 Task: Select unfollow Fresher job from meatballs menu.
Action: Mouse moved to (657, 203)
Screenshot: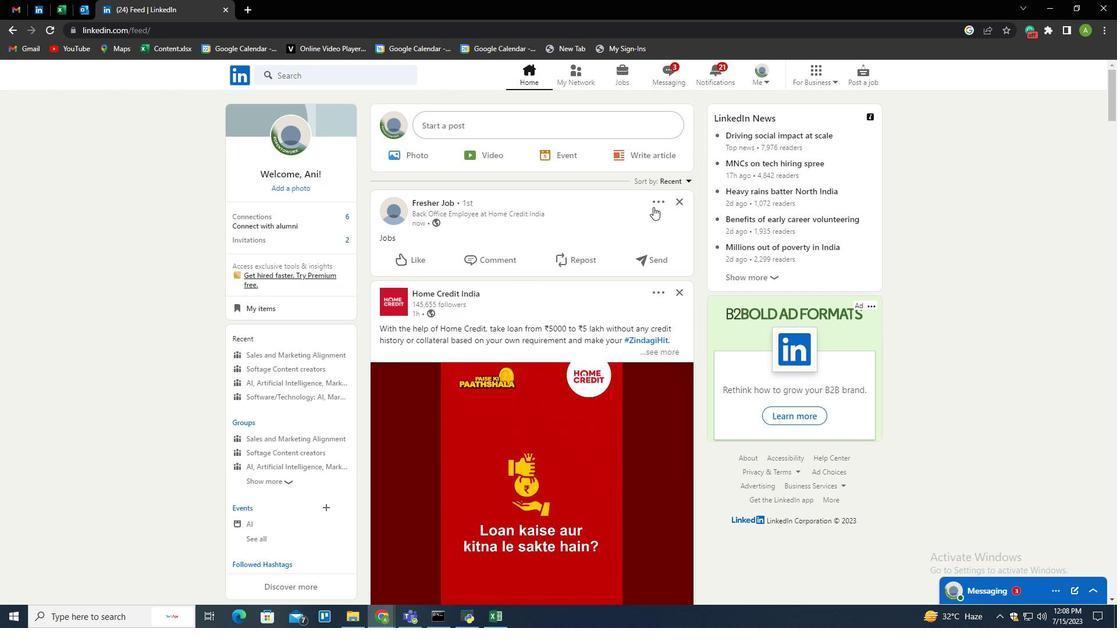 
Action: Mouse pressed left at (657, 203)
Screenshot: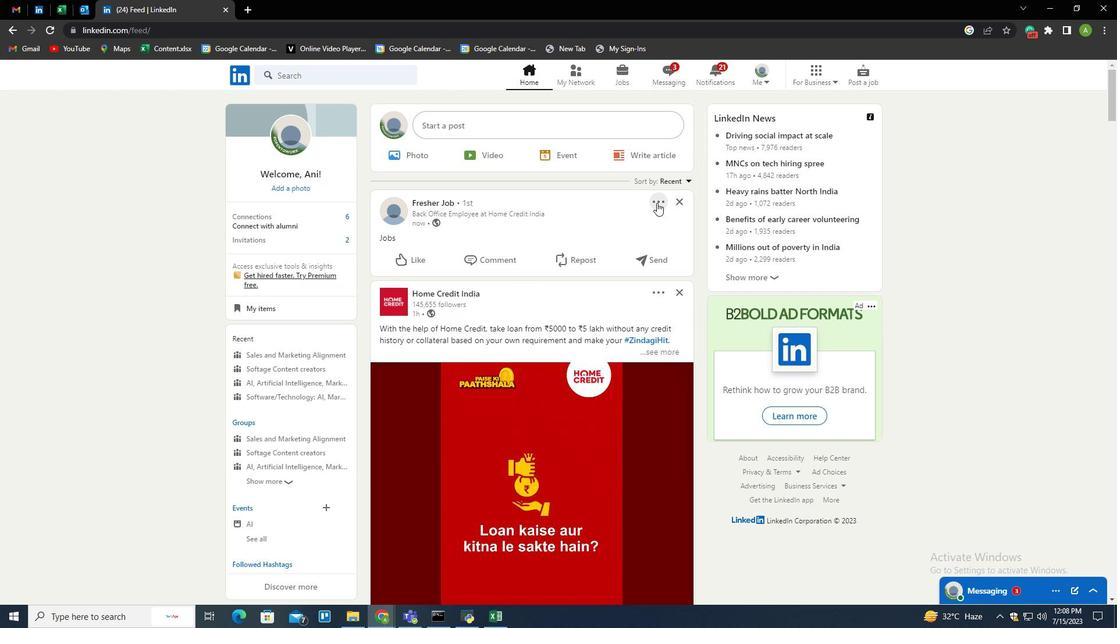 
Action: Mouse moved to (523, 363)
Screenshot: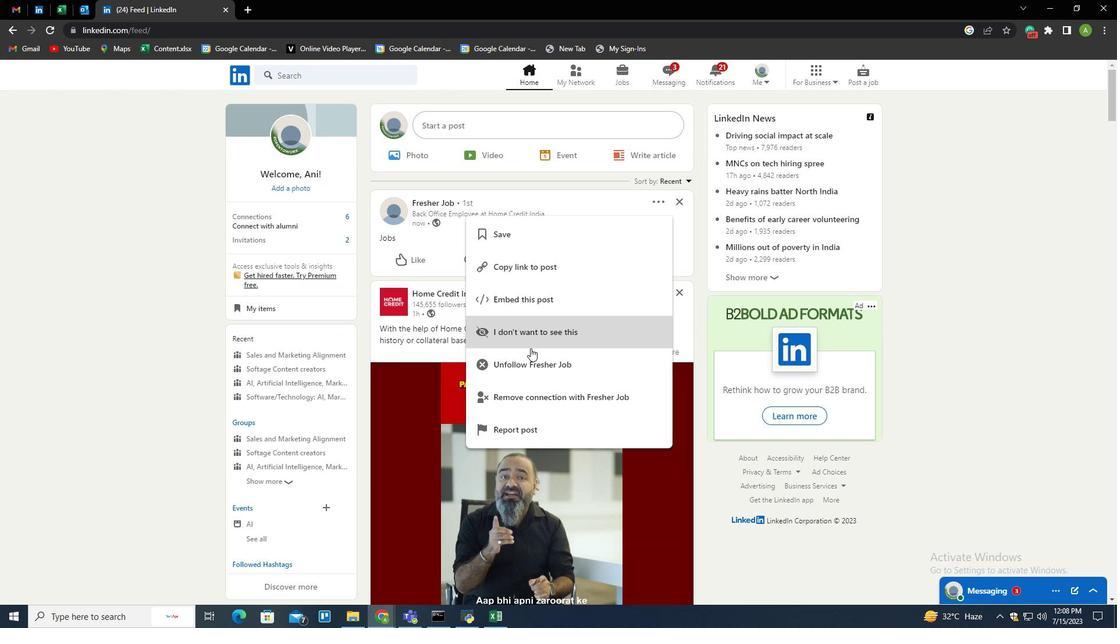 
Action: Mouse pressed left at (523, 363)
Screenshot: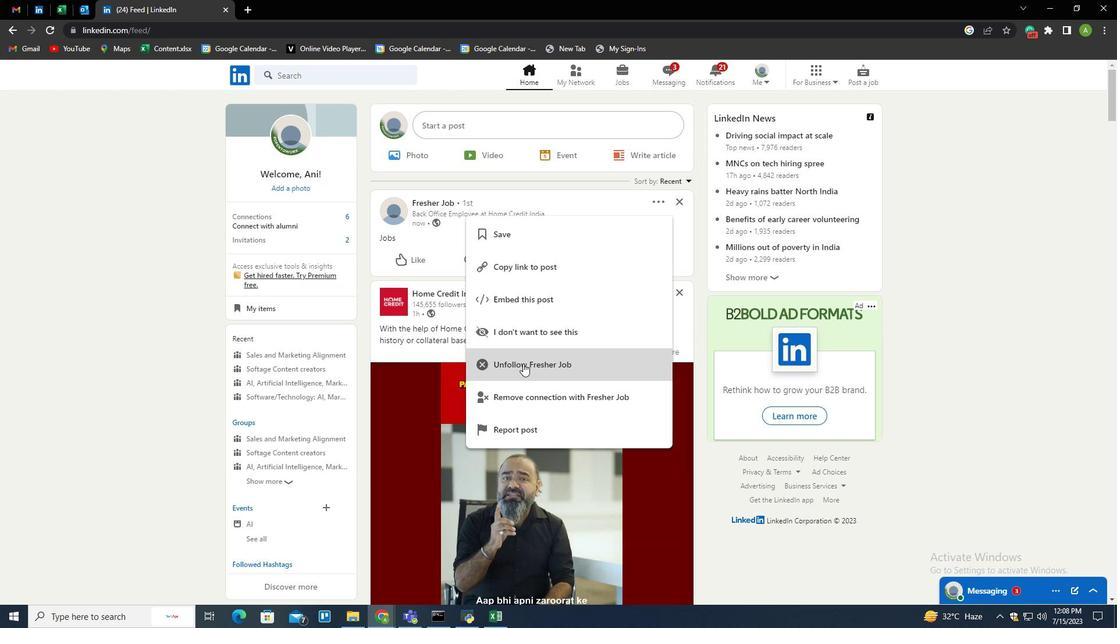 
Action: Mouse moved to (523, 396)
Screenshot: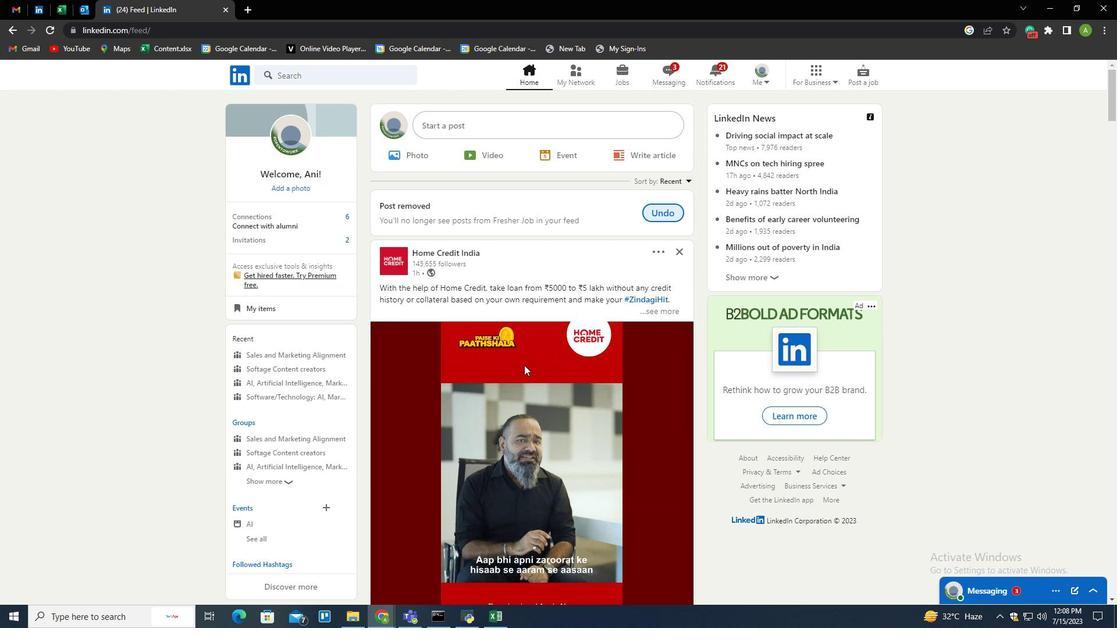 
